 Task: Select New TextEdit Window Containing Selection
Action: Mouse pressed left at (201, 212)
Screenshot: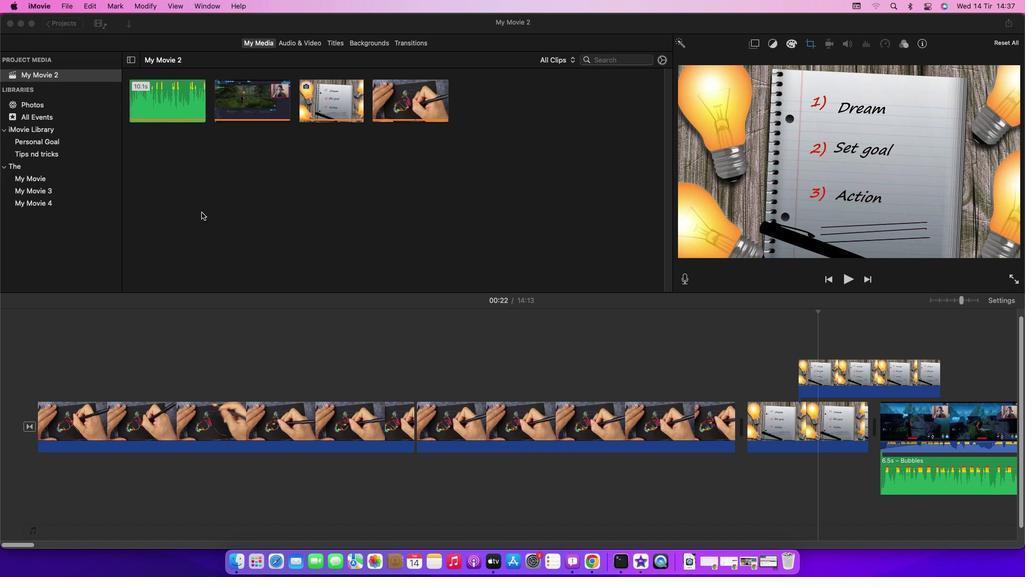 
Action: Mouse moved to (45, 3)
Screenshot: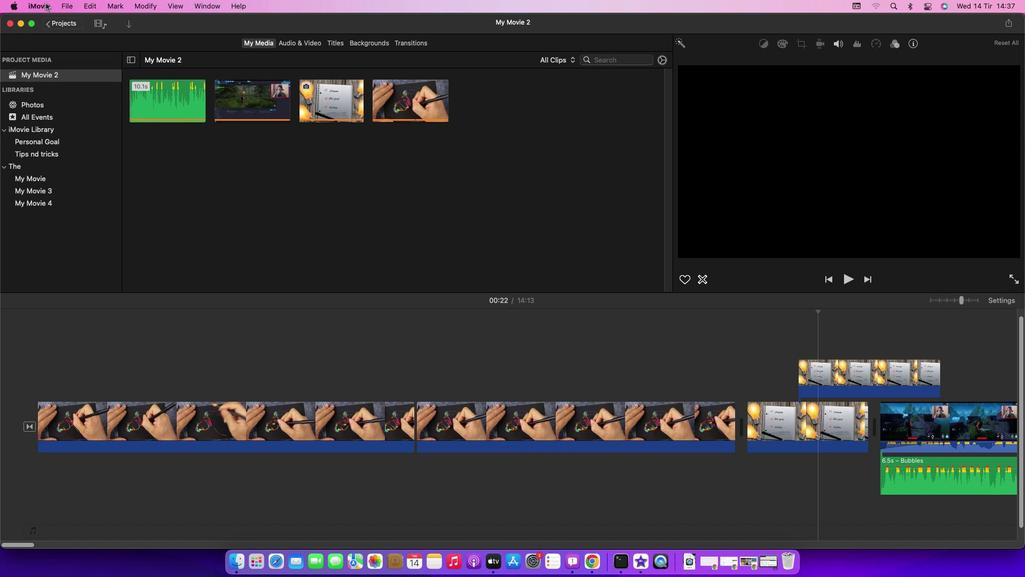 
Action: Mouse pressed left at (45, 3)
Screenshot: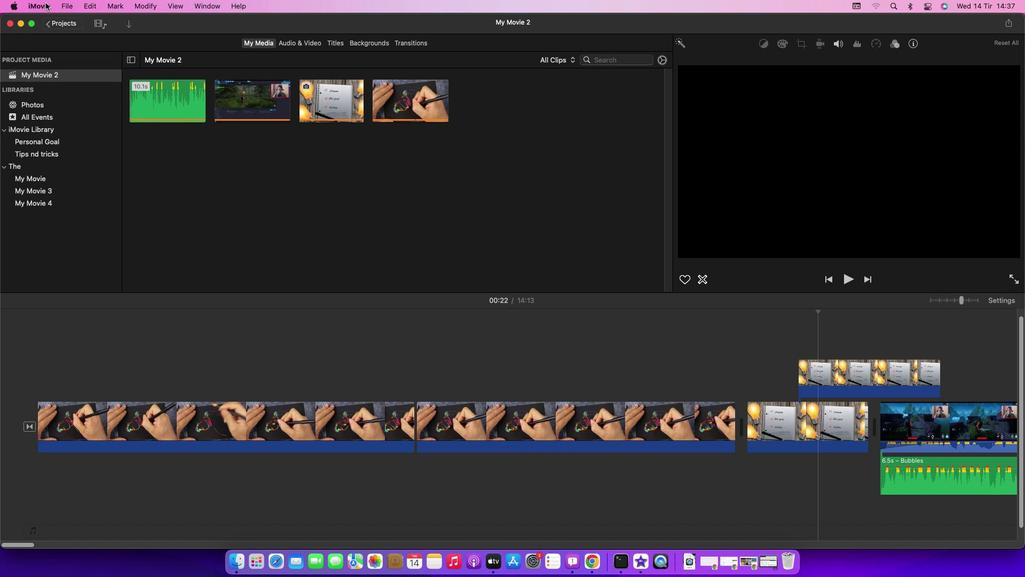 
Action: Mouse moved to (198, 94)
Screenshot: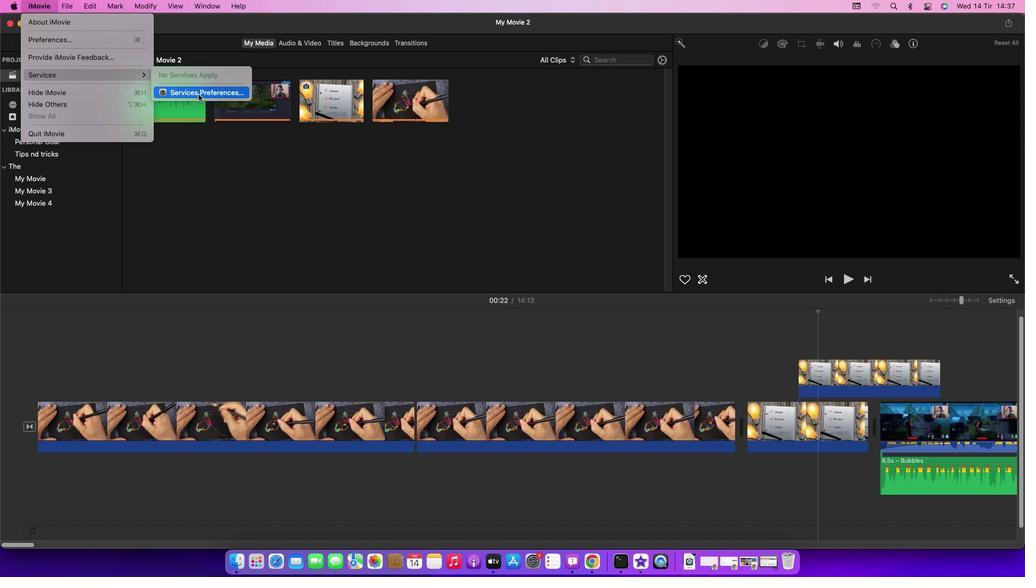 
Action: Mouse pressed left at (198, 94)
Screenshot: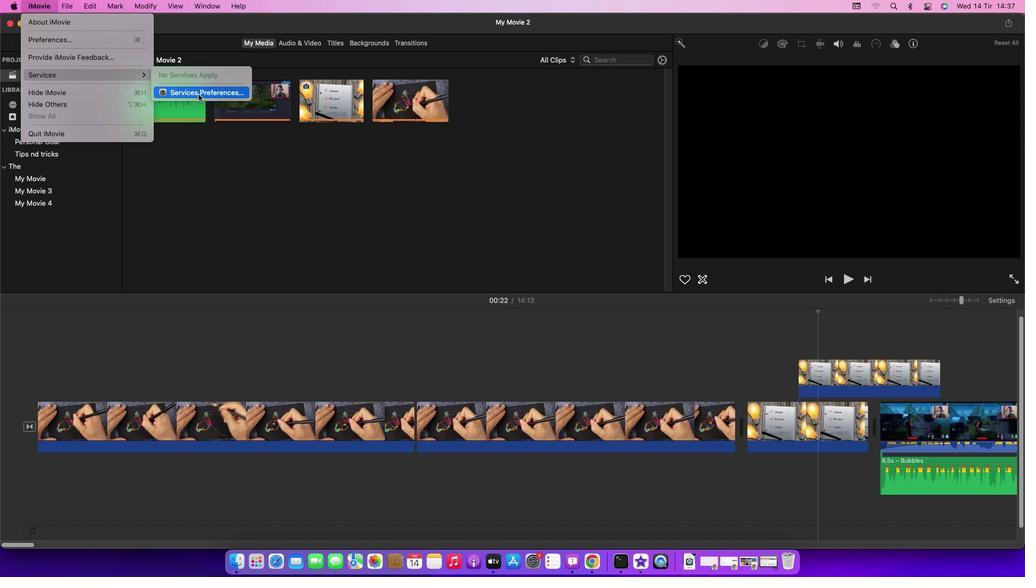 
Action: Mouse moved to (238, 145)
Screenshot: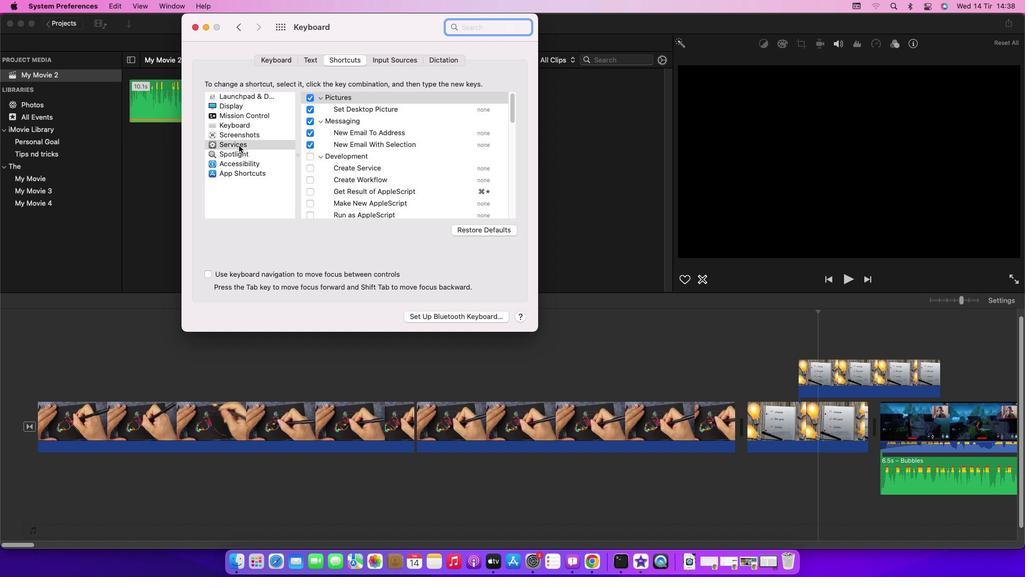 
Action: Mouse pressed left at (238, 145)
Screenshot: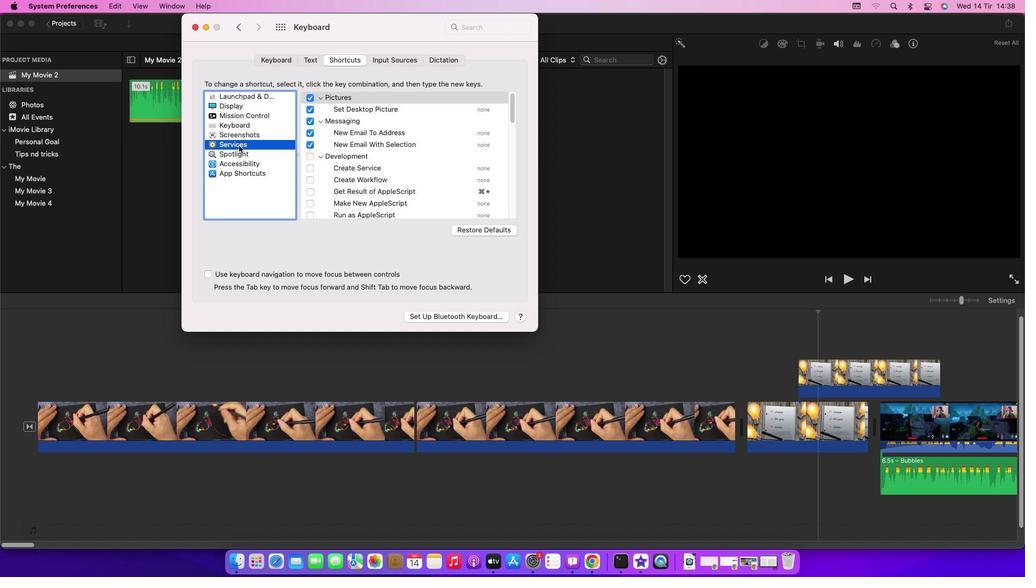 
Action: Mouse moved to (440, 214)
Screenshot: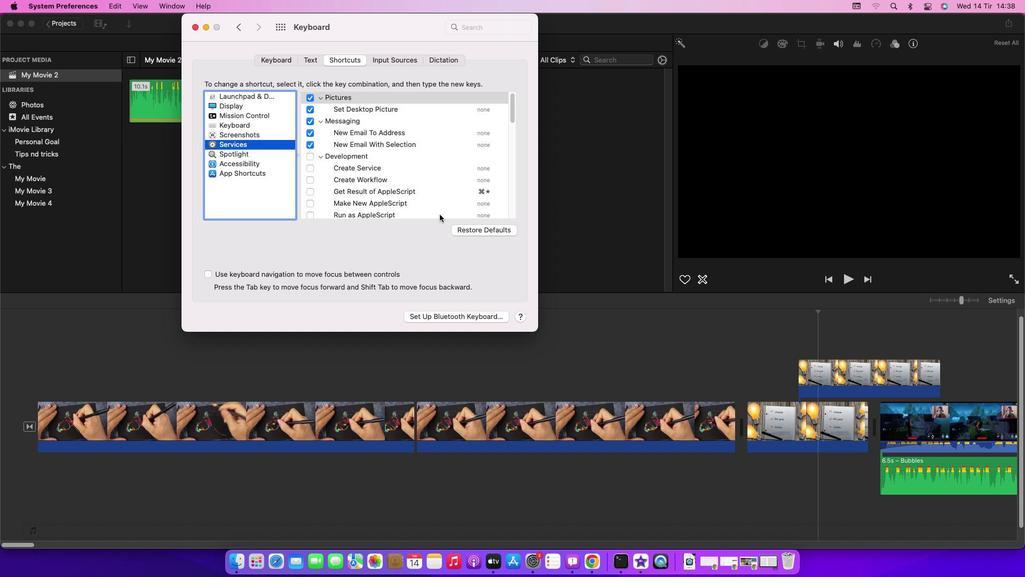
Action: Mouse scrolled (440, 214) with delta (0, 0)
Screenshot: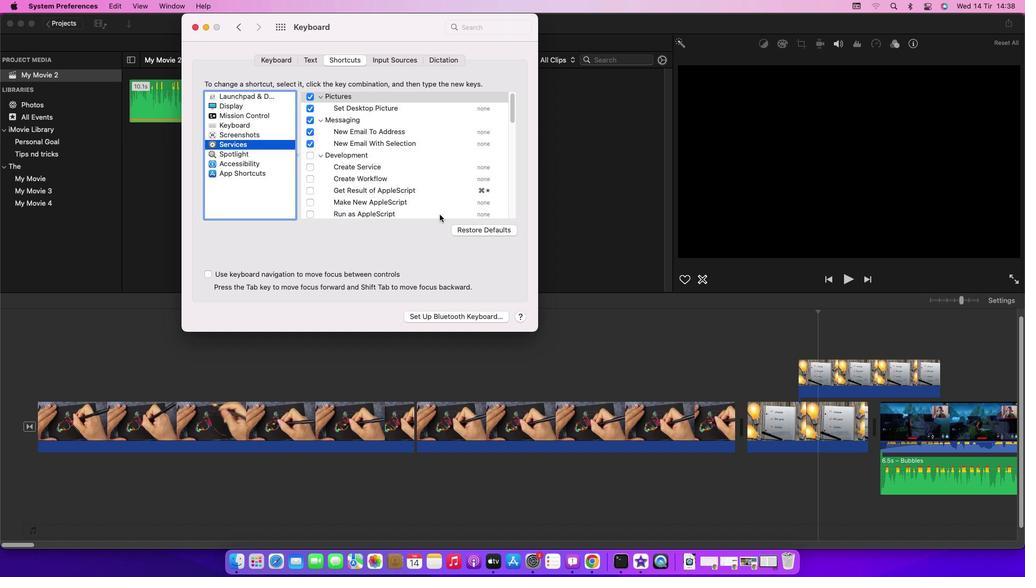 
Action: Mouse scrolled (440, 214) with delta (0, 0)
Screenshot: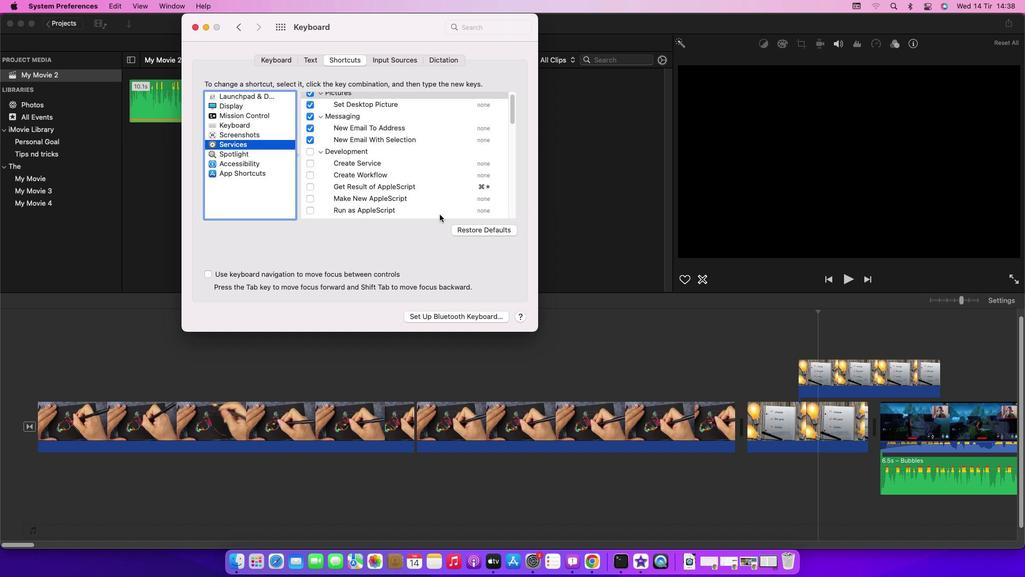 
Action: Mouse scrolled (440, 214) with delta (0, 0)
Screenshot: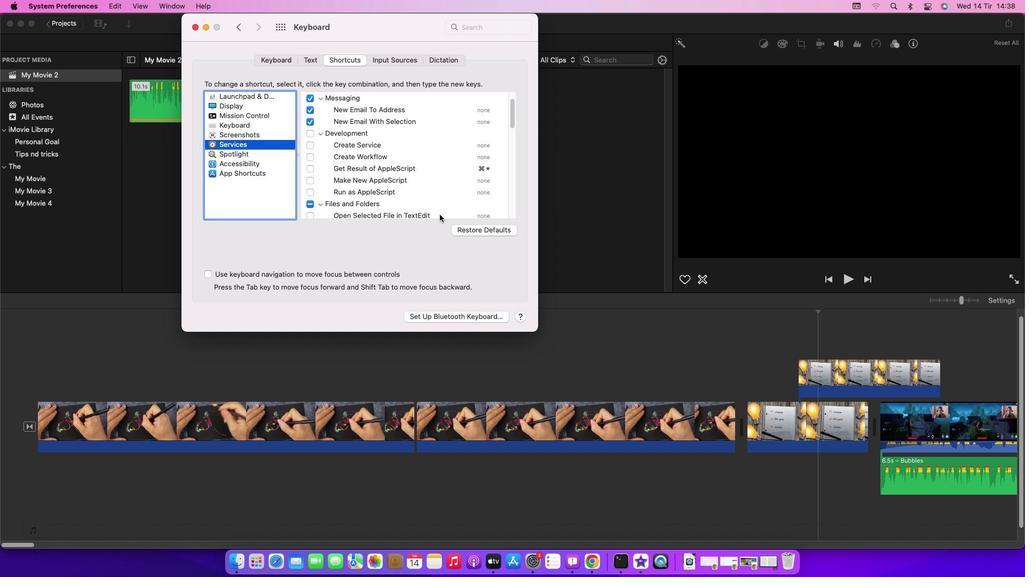 
Action: Mouse scrolled (440, 214) with delta (0, -1)
Screenshot: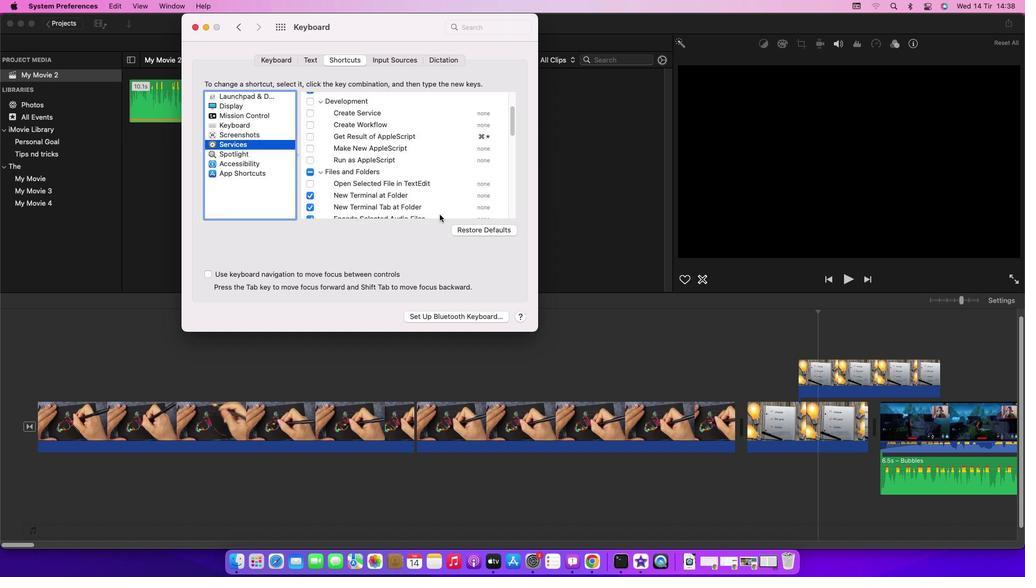 
Action: Mouse scrolled (440, 214) with delta (0, 0)
Screenshot: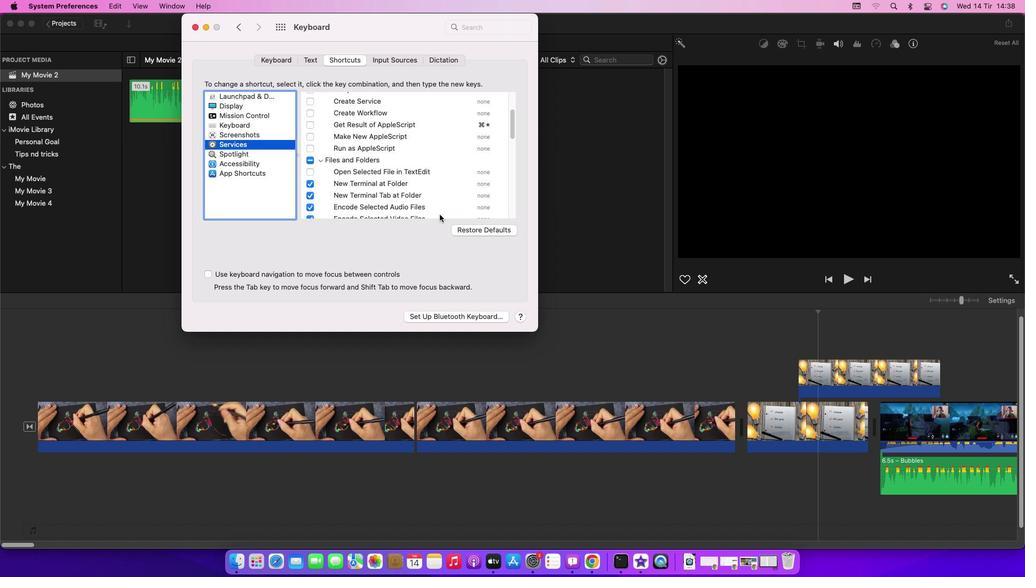 
Action: Mouse scrolled (440, 214) with delta (0, 0)
Screenshot: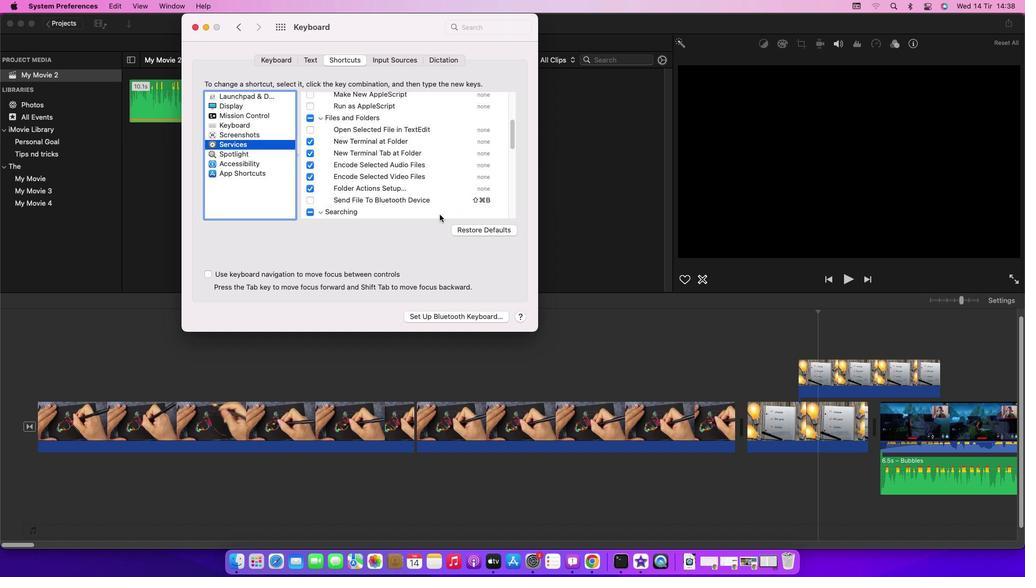 
Action: Mouse scrolled (440, 214) with delta (0, -1)
Screenshot: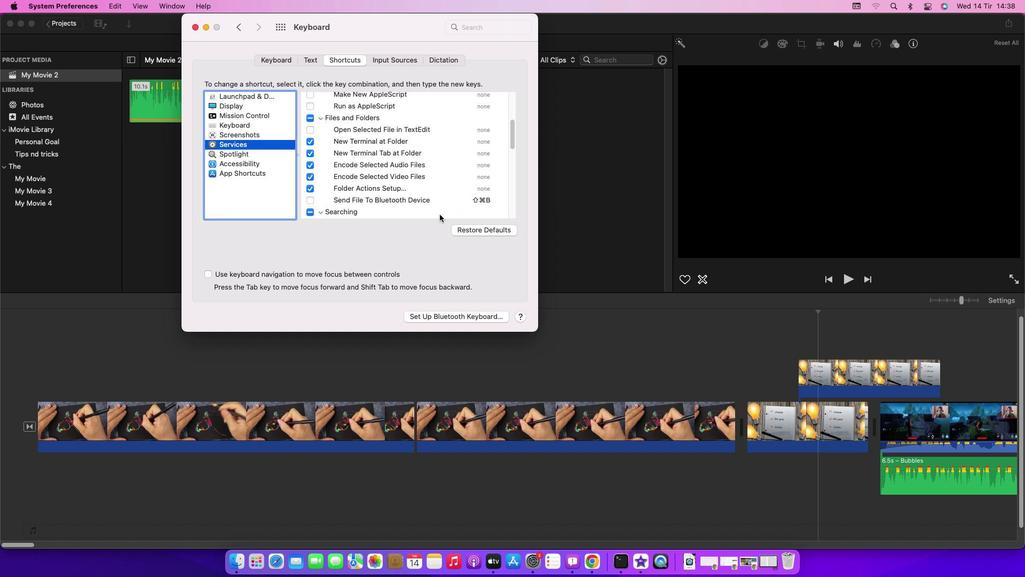 
Action: Mouse scrolled (440, 214) with delta (0, -2)
Screenshot: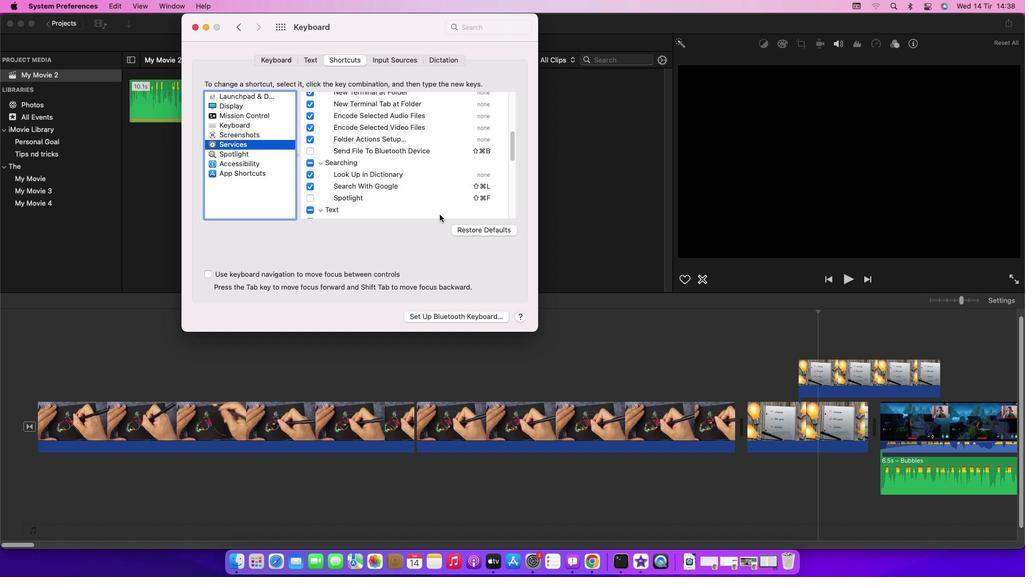 
Action: Mouse scrolled (440, 214) with delta (0, 0)
Screenshot: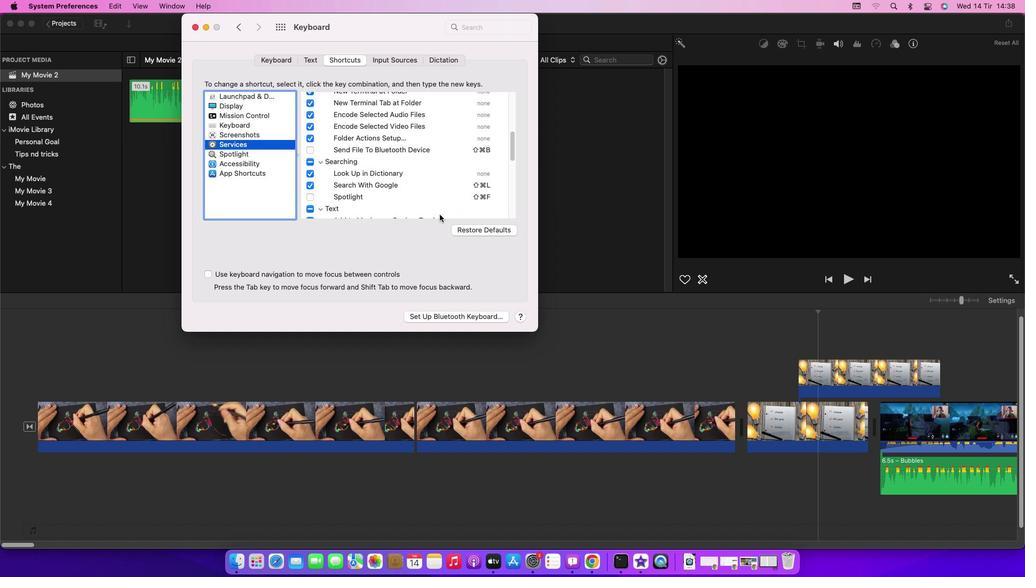 
Action: Mouse scrolled (440, 214) with delta (0, 0)
Screenshot: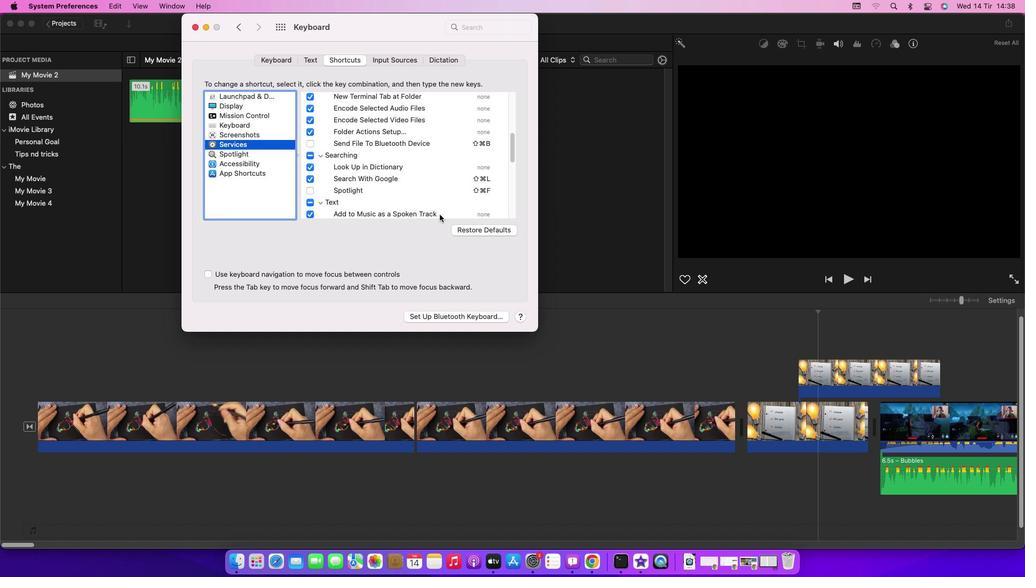 
Action: Mouse scrolled (440, 214) with delta (0, 0)
Screenshot: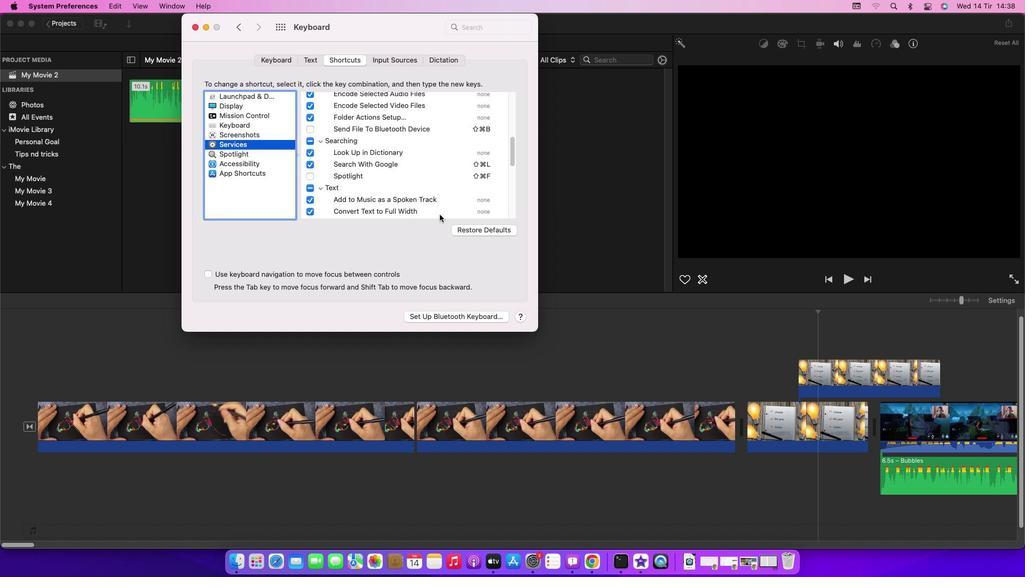 
Action: Mouse scrolled (440, 214) with delta (0, 0)
Screenshot: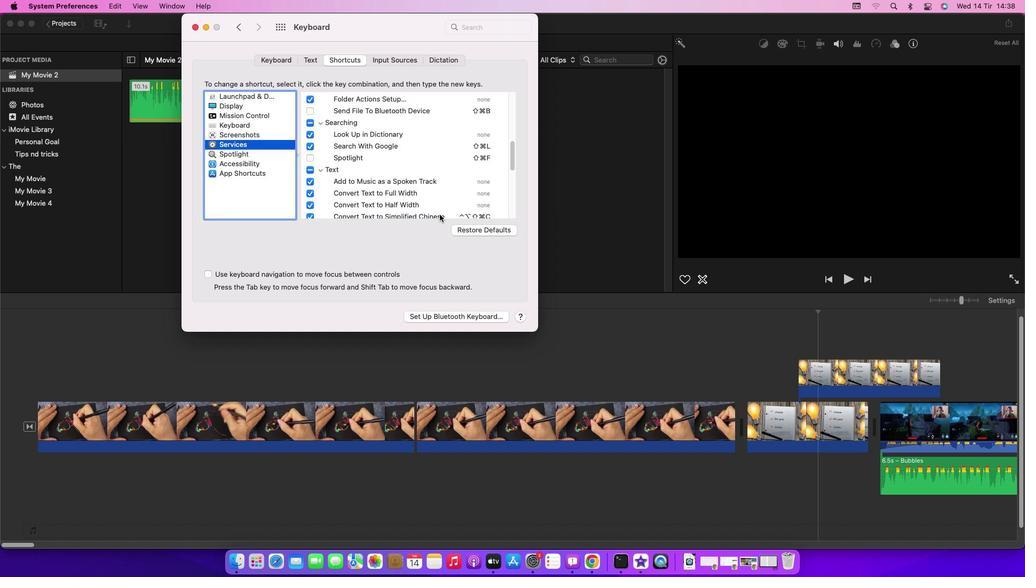
Action: Mouse scrolled (440, 214) with delta (0, 0)
Screenshot: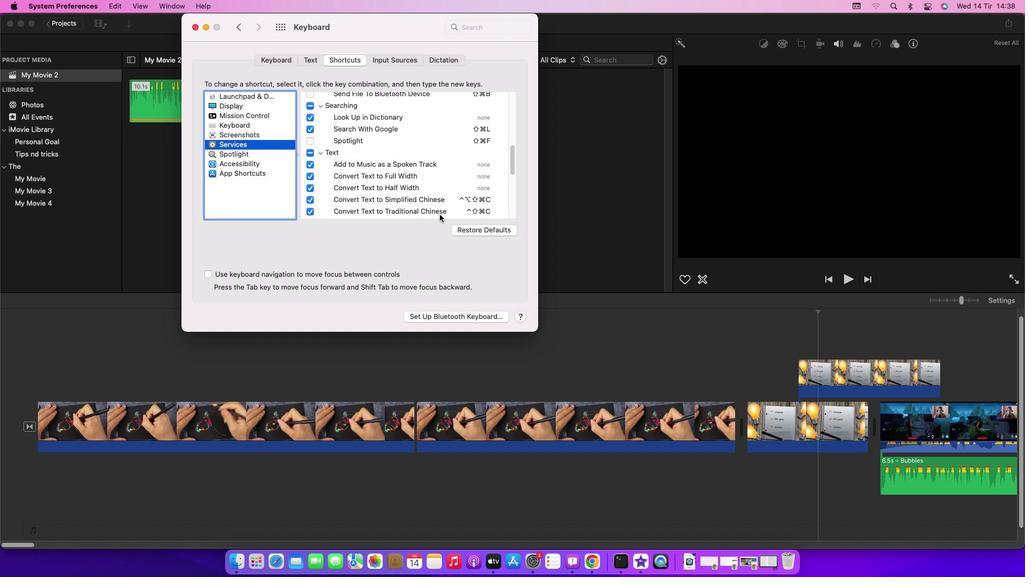 
Action: Mouse scrolled (440, 214) with delta (0, 0)
Screenshot: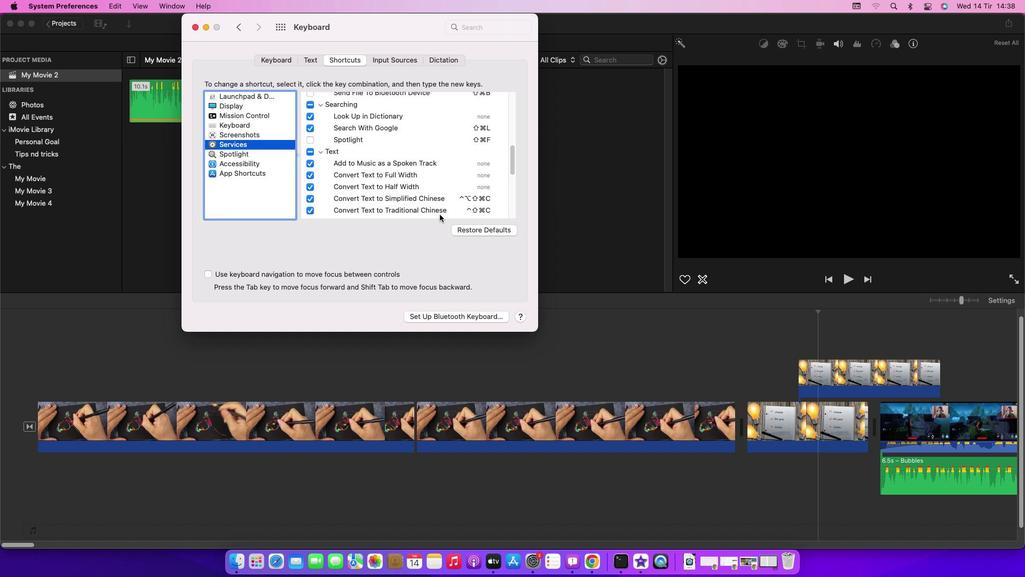 
Action: Mouse scrolled (440, 214) with delta (0, 0)
Screenshot: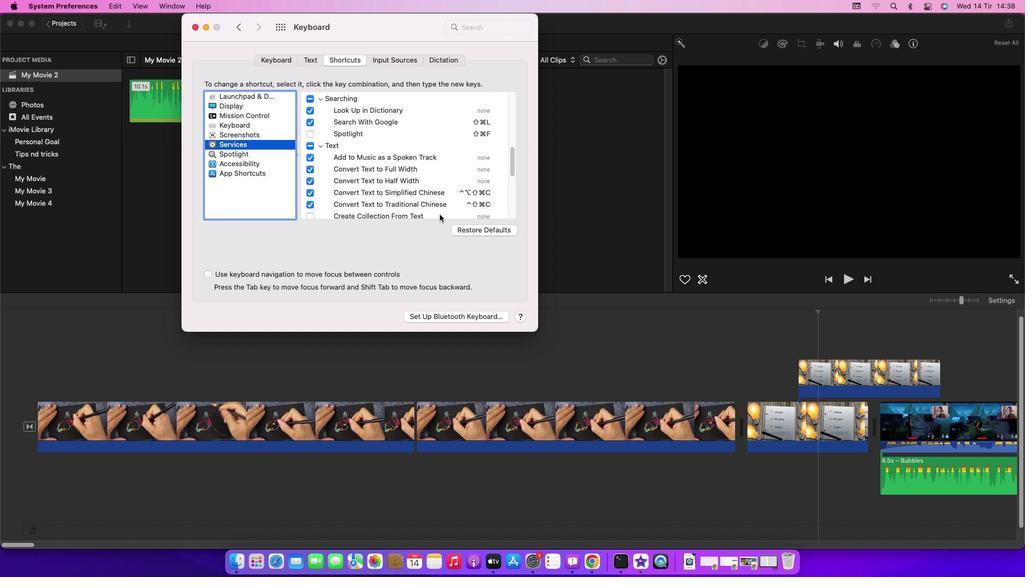 
Action: Mouse scrolled (440, 214) with delta (0, 0)
Screenshot: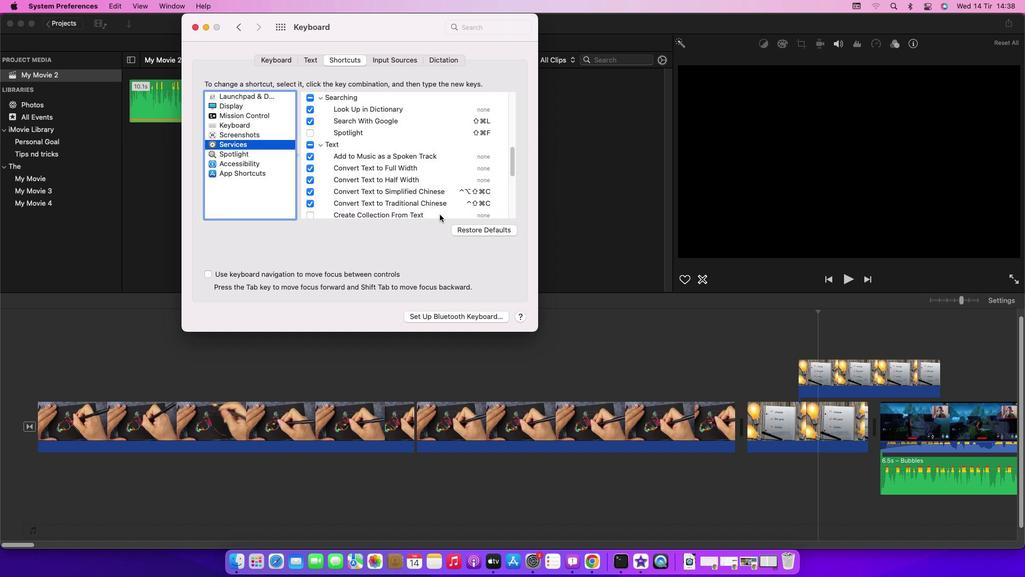 
Action: Mouse scrolled (440, 214) with delta (0, 0)
Screenshot: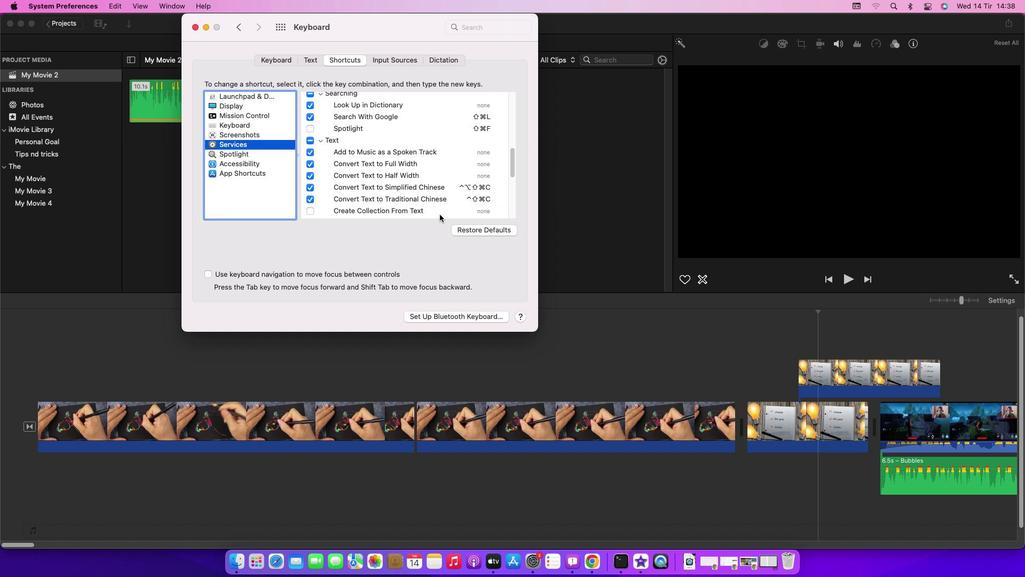 
Action: Mouse scrolled (440, 214) with delta (0, 0)
Screenshot: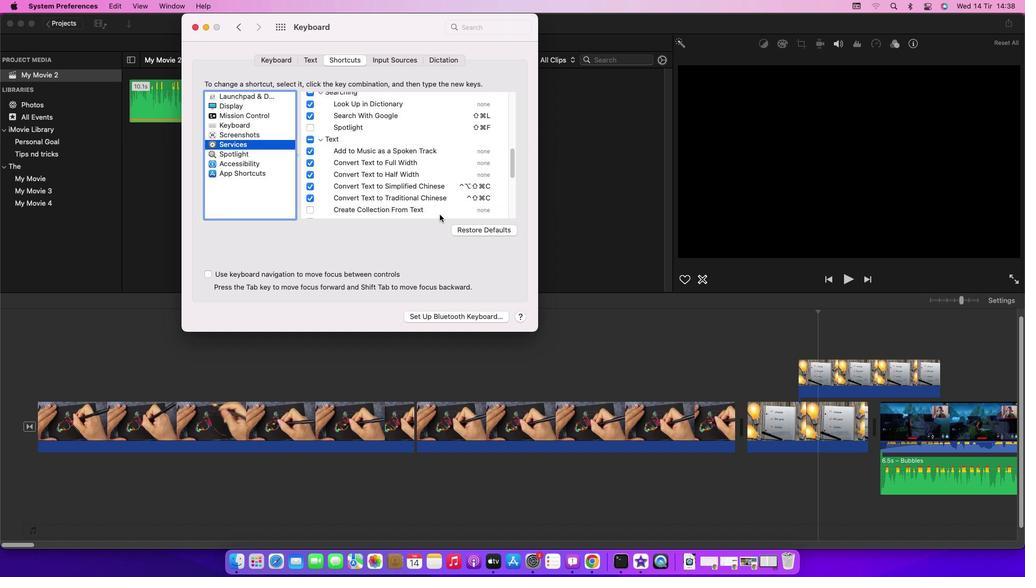 
Action: Mouse scrolled (440, 214) with delta (0, 0)
Screenshot: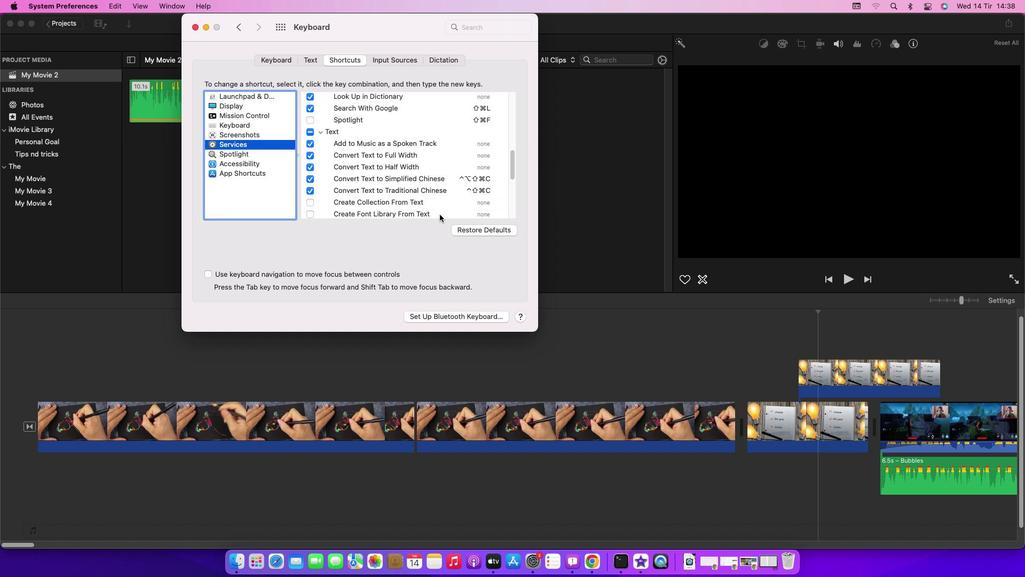 
Action: Mouse scrolled (440, 214) with delta (0, 0)
Screenshot: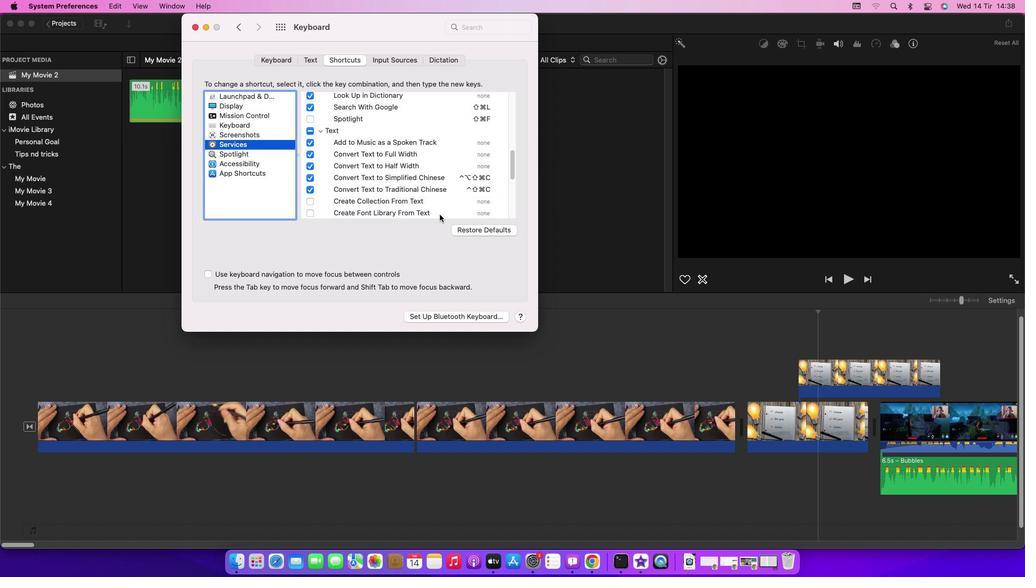
Action: Mouse scrolled (440, 214) with delta (0, 0)
Screenshot: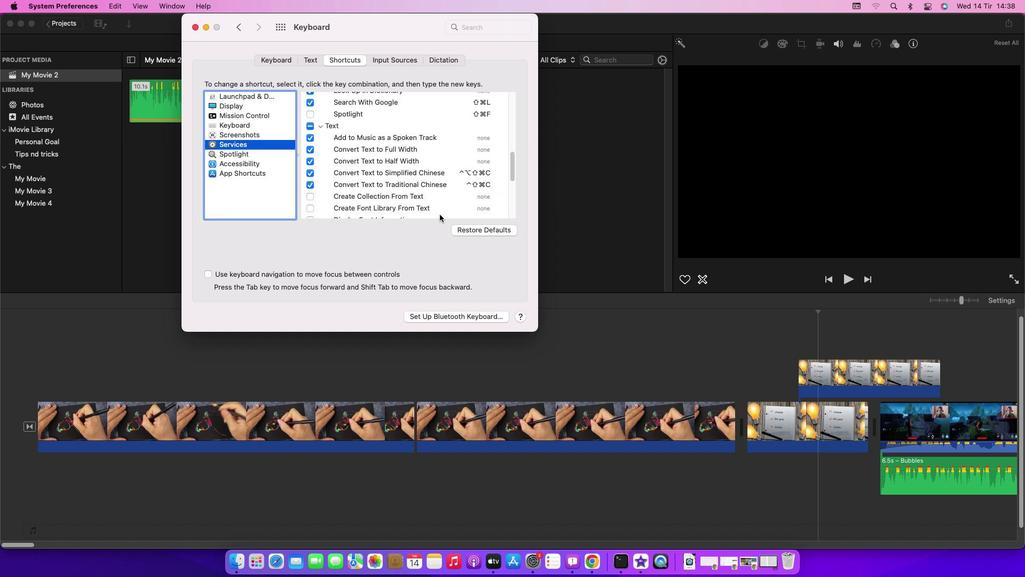 
Action: Mouse scrolled (440, 214) with delta (0, 0)
Screenshot: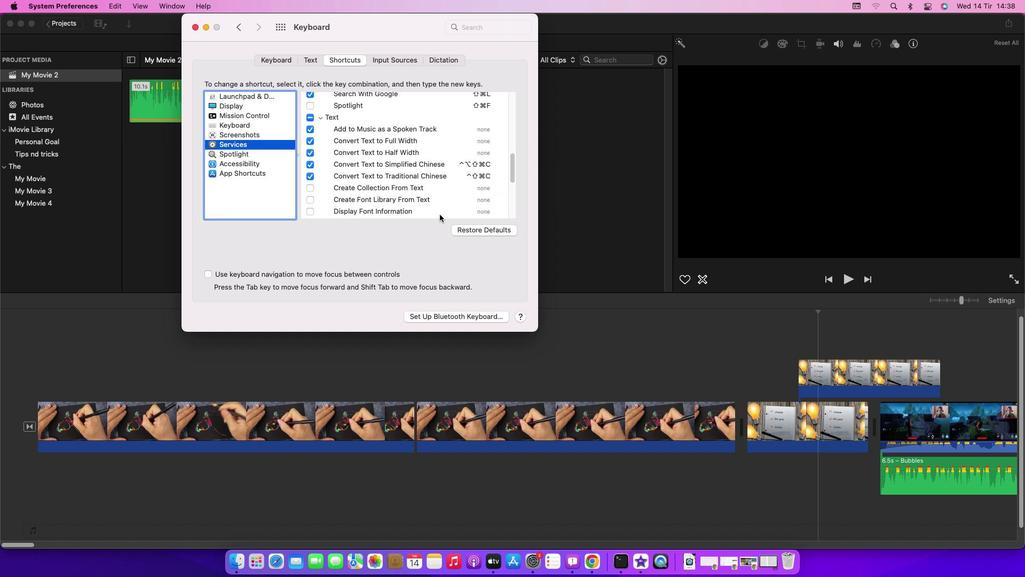 
Action: Mouse moved to (438, 212)
Screenshot: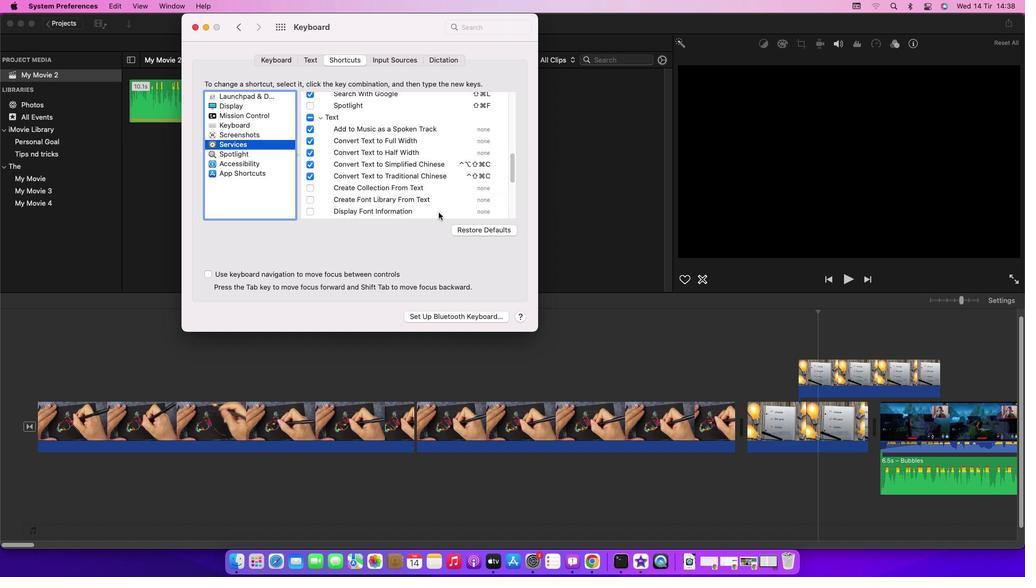 
Action: Mouse scrolled (438, 212) with delta (0, 0)
Screenshot: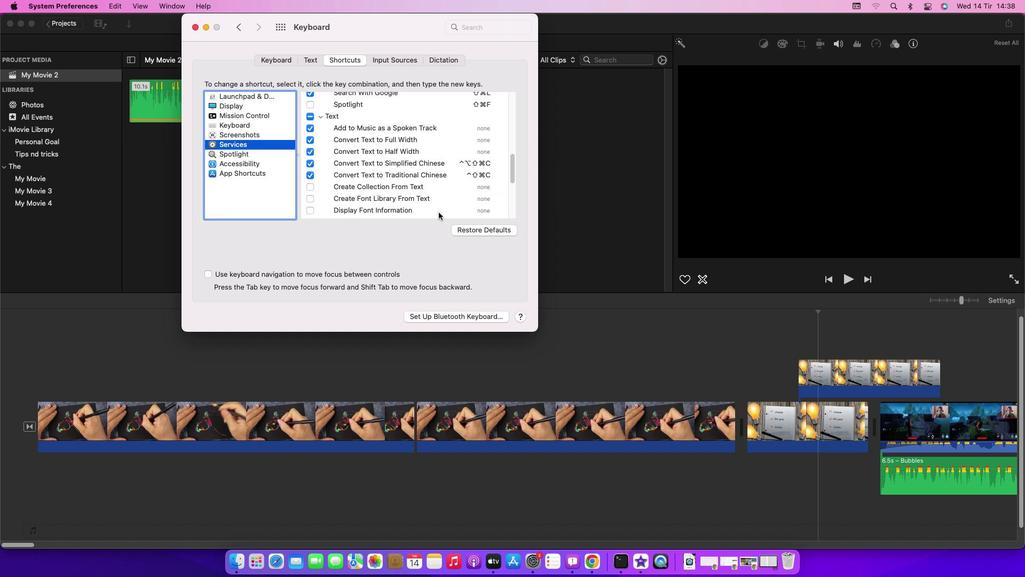 
Action: Mouse scrolled (438, 212) with delta (0, 0)
Screenshot: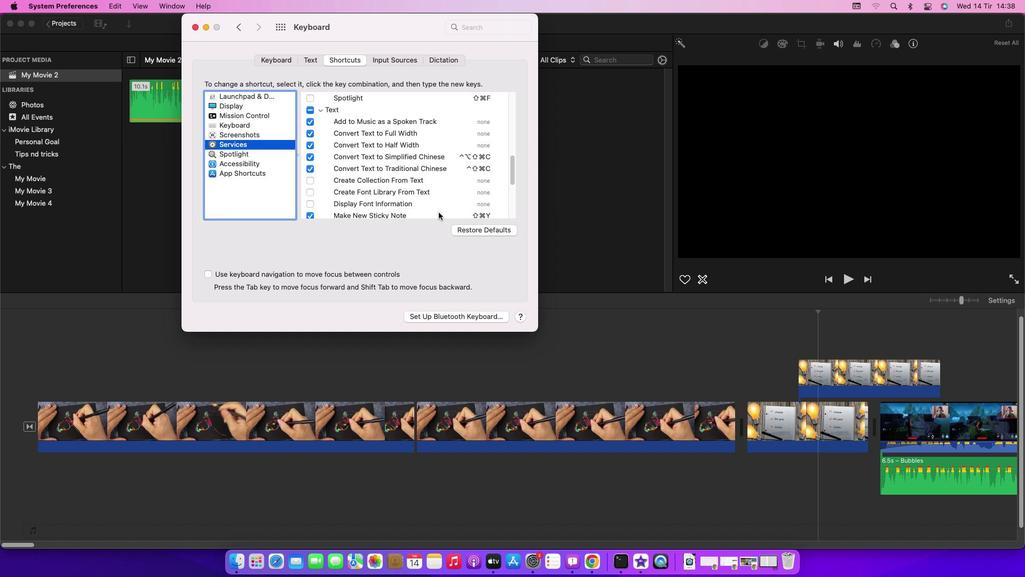 
Action: Mouse scrolled (438, 212) with delta (0, 0)
Screenshot: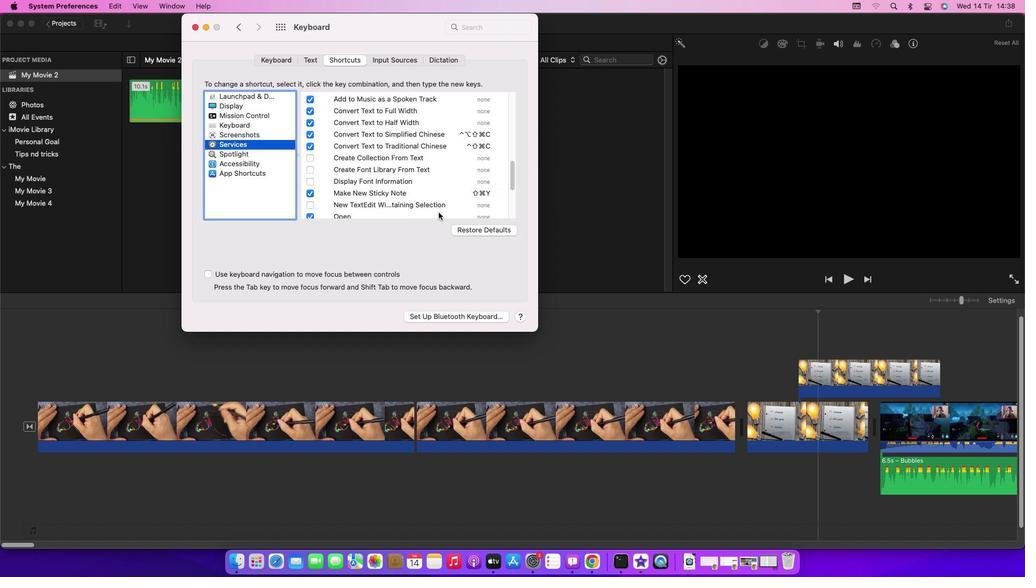 
Action: Mouse scrolled (438, 212) with delta (0, 0)
Screenshot: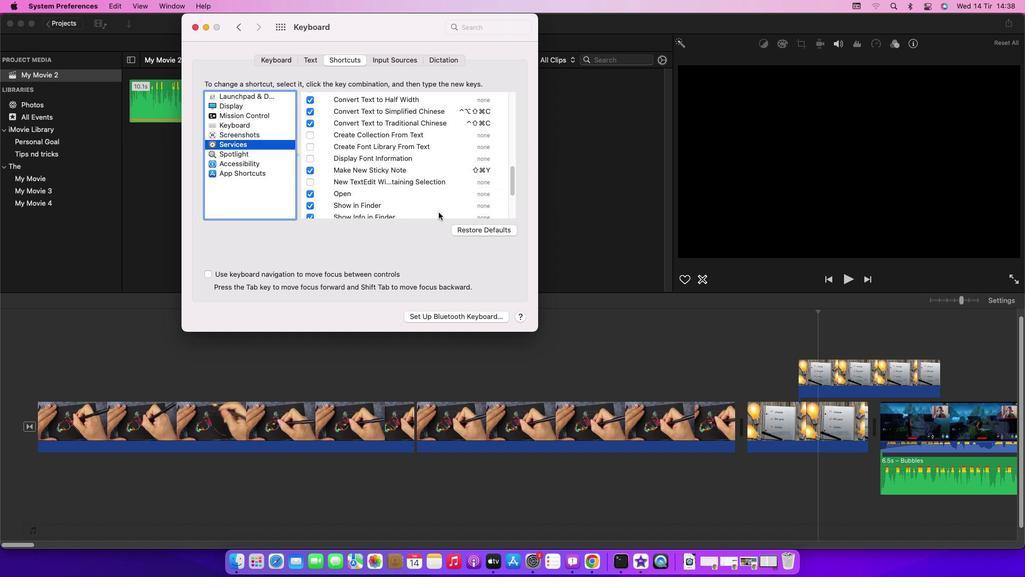 
Action: Mouse moved to (310, 183)
Screenshot: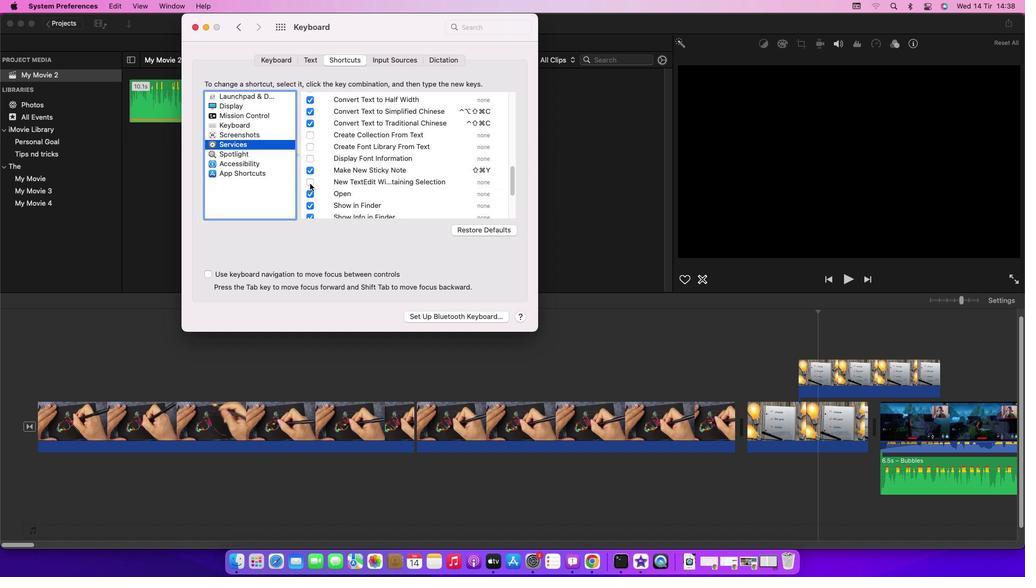 
Action: Mouse pressed left at (310, 183)
Screenshot: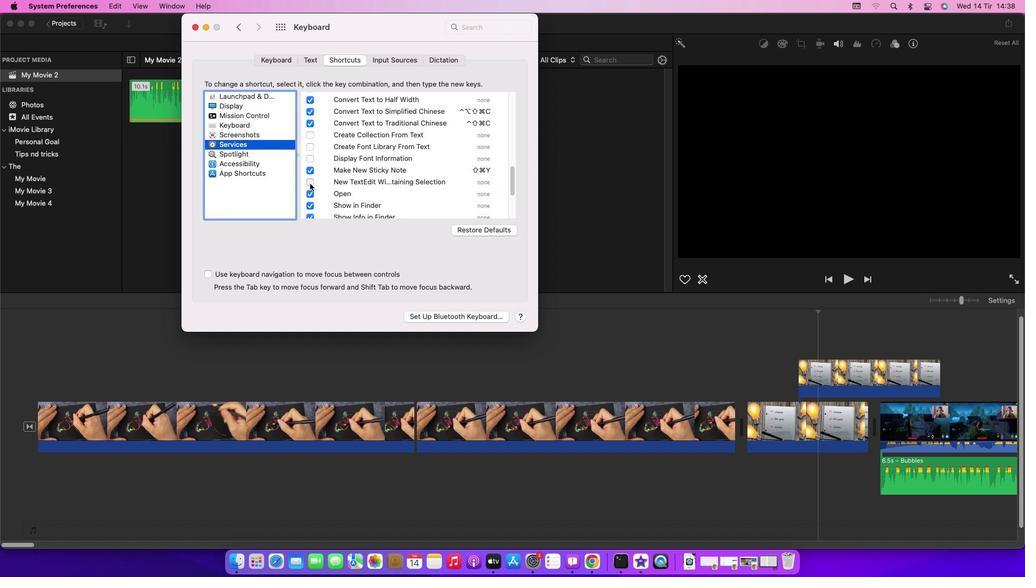
Action: Mouse moved to (434, 250)
Screenshot: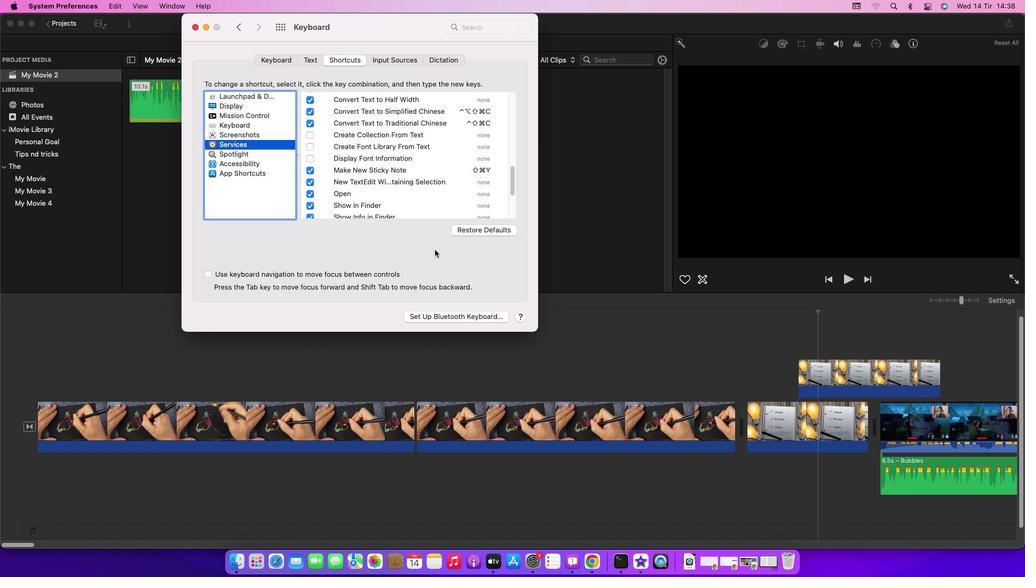 
